 Task: Change slide transition to slide from right.
Action: Mouse moved to (109, 61)
Screenshot: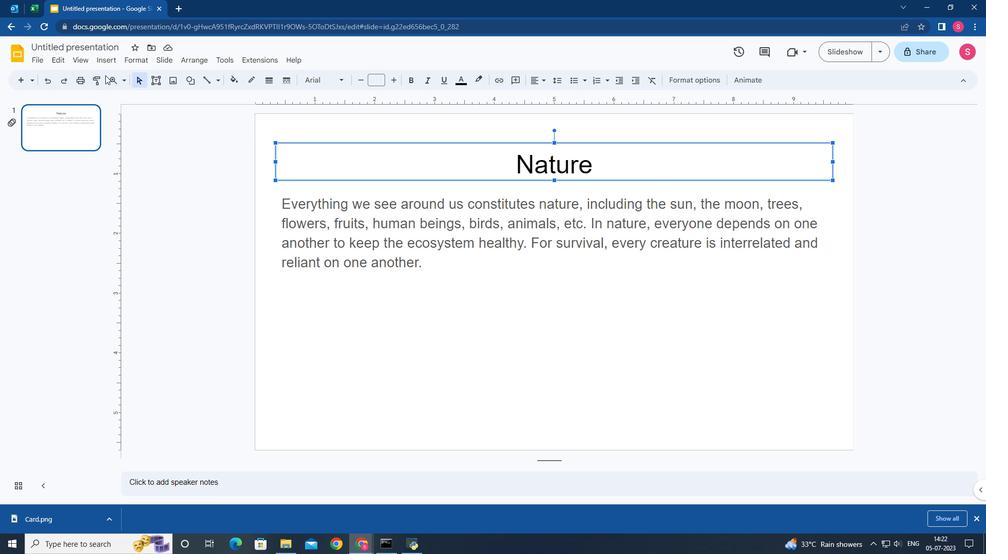 
Action: Mouse pressed left at (109, 61)
Screenshot: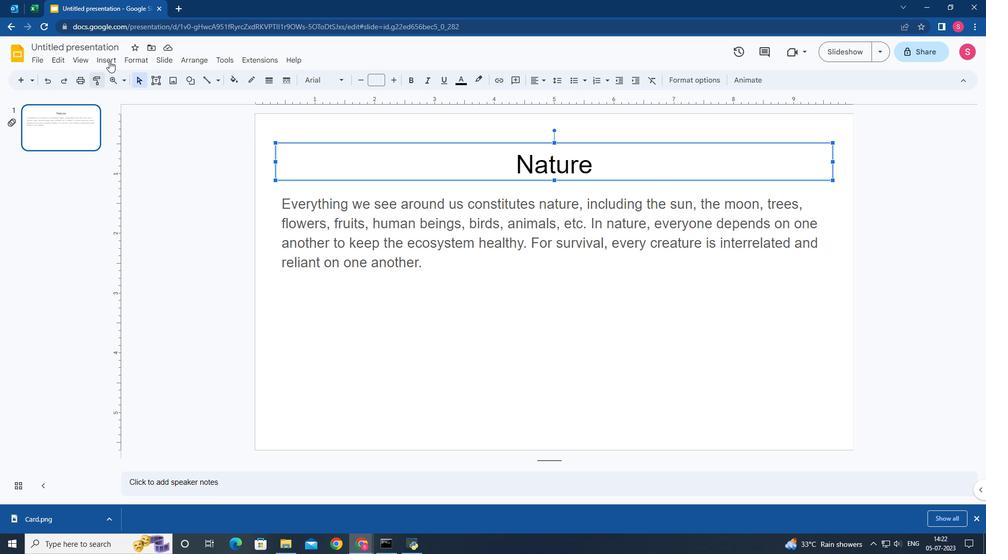 
Action: Mouse moved to (122, 267)
Screenshot: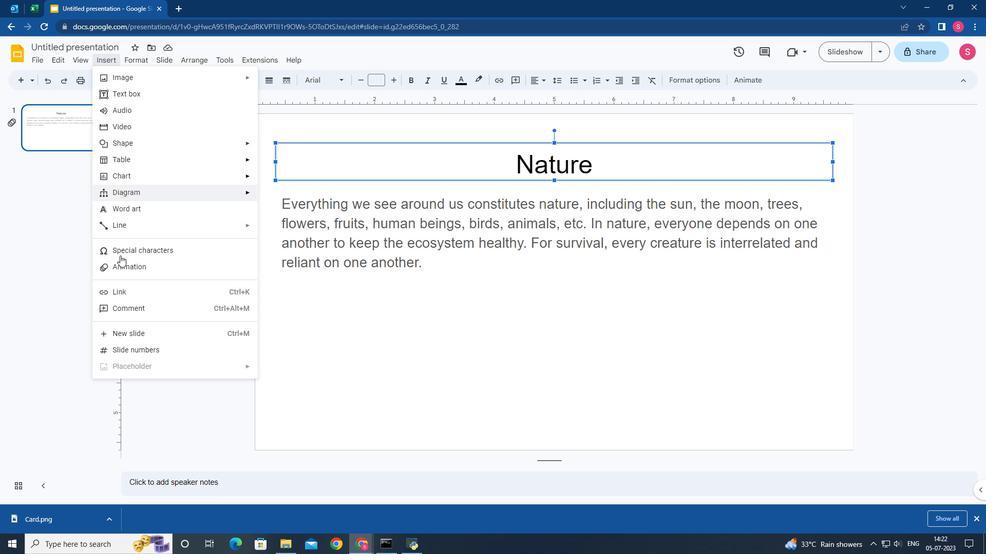 
Action: Mouse pressed left at (122, 267)
Screenshot: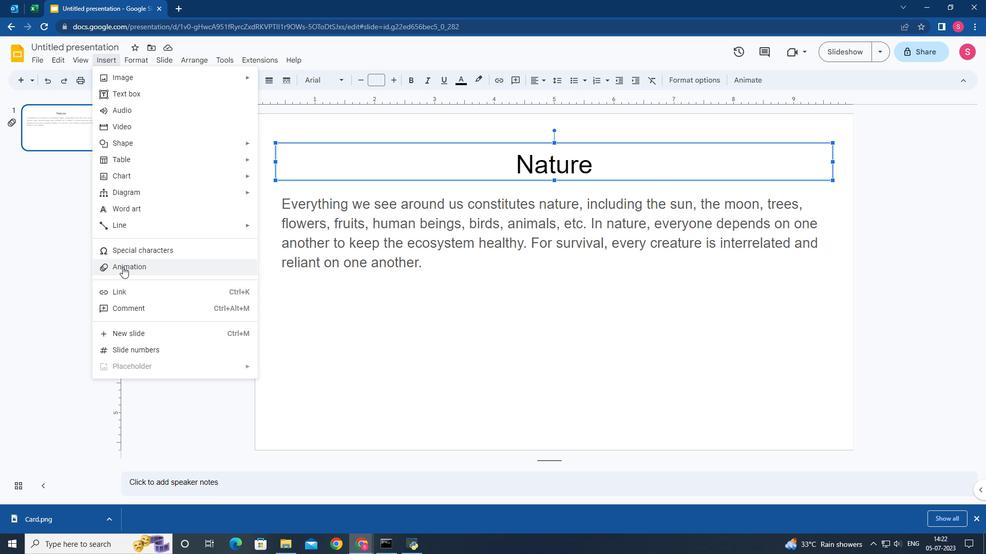 
Action: Mouse moved to (907, 135)
Screenshot: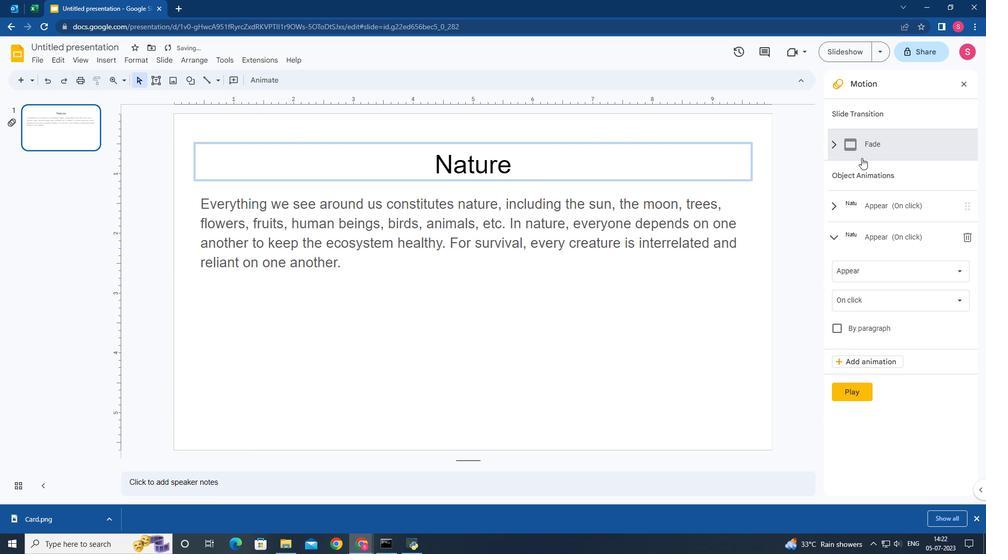 
Action: Mouse pressed left at (907, 135)
Screenshot: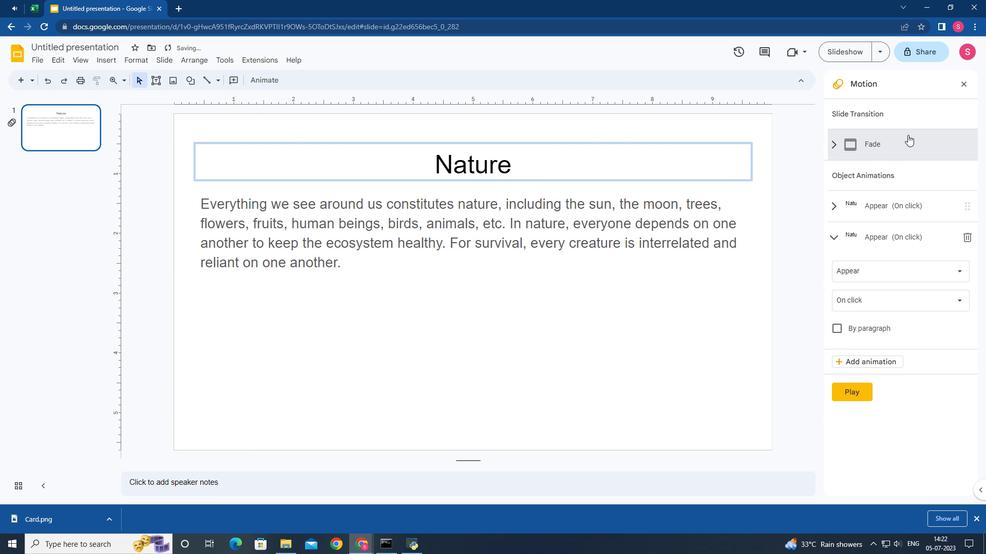 
Action: Mouse moved to (900, 174)
Screenshot: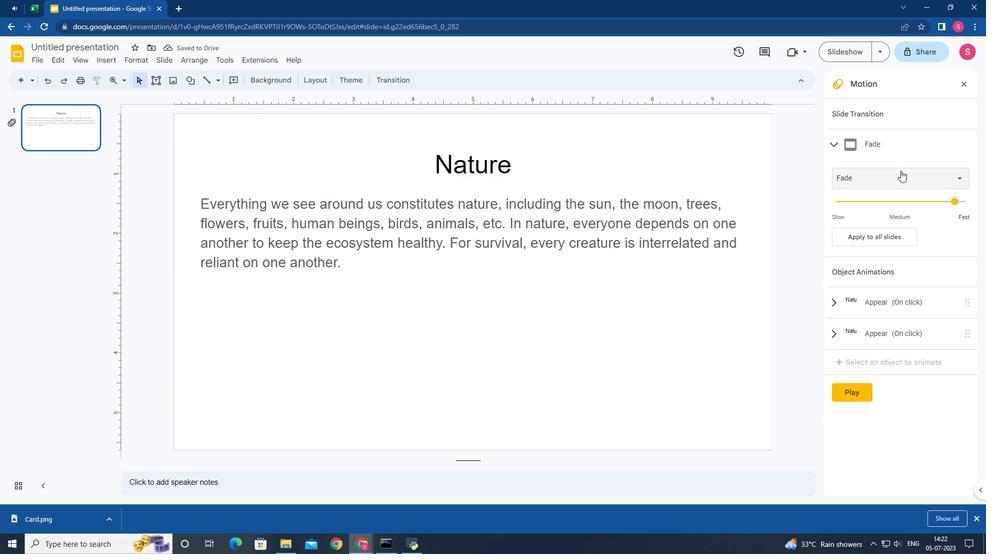 
Action: Mouse pressed left at (900, 174)
Screenshot: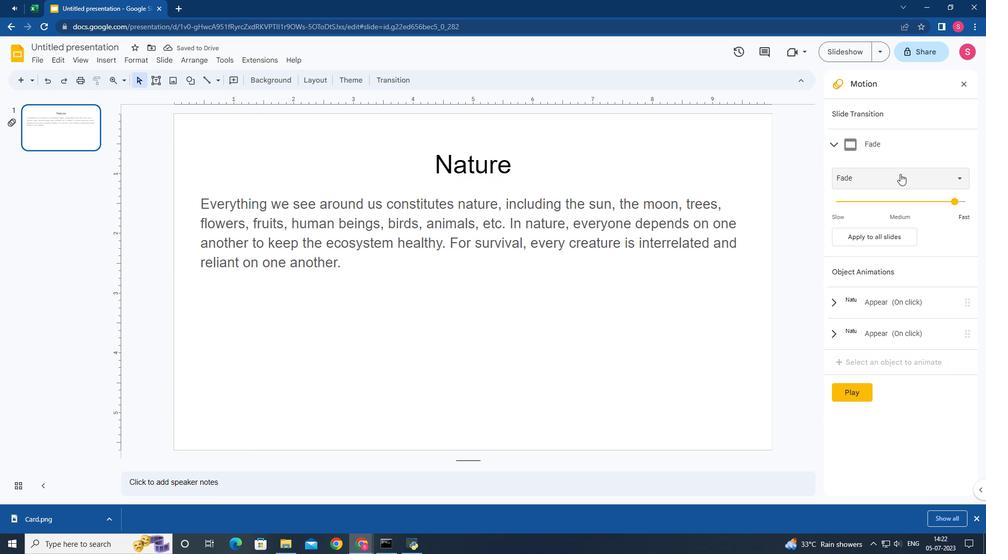 
Action: Mouse moved to (886, 252)
Screenshot: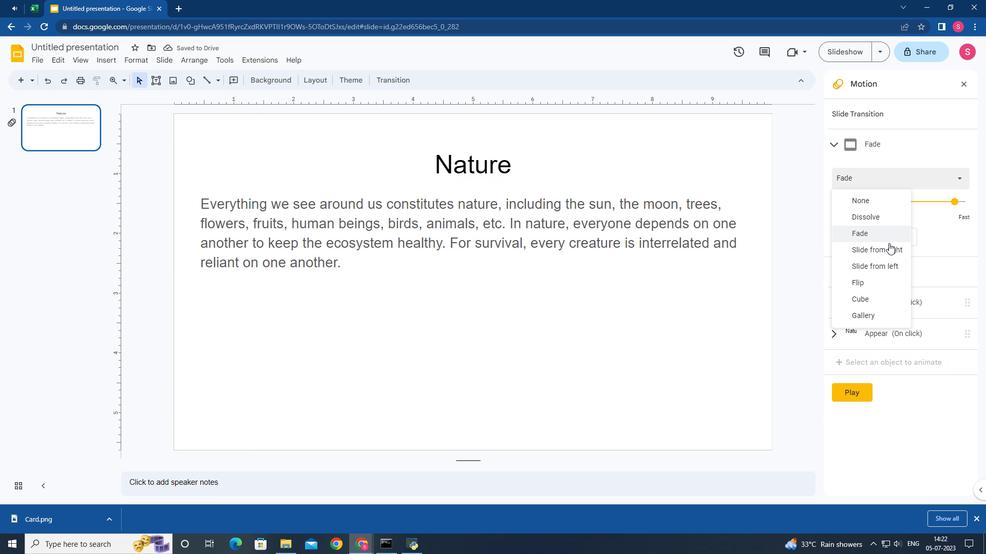 
Action: Mouse pressed left at (886, 252)
Screenshot: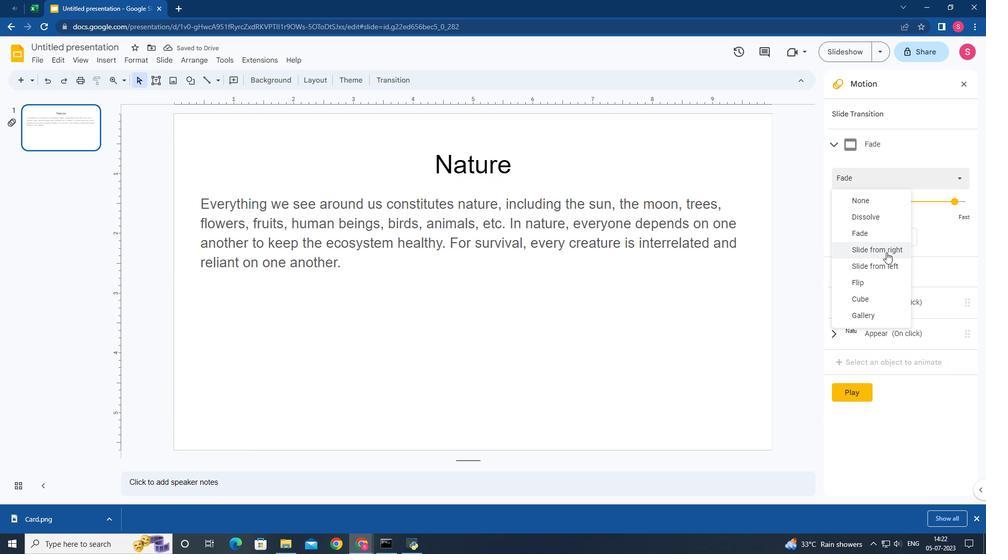 
Action: Mouse moved to (488, 394)
Screenshot: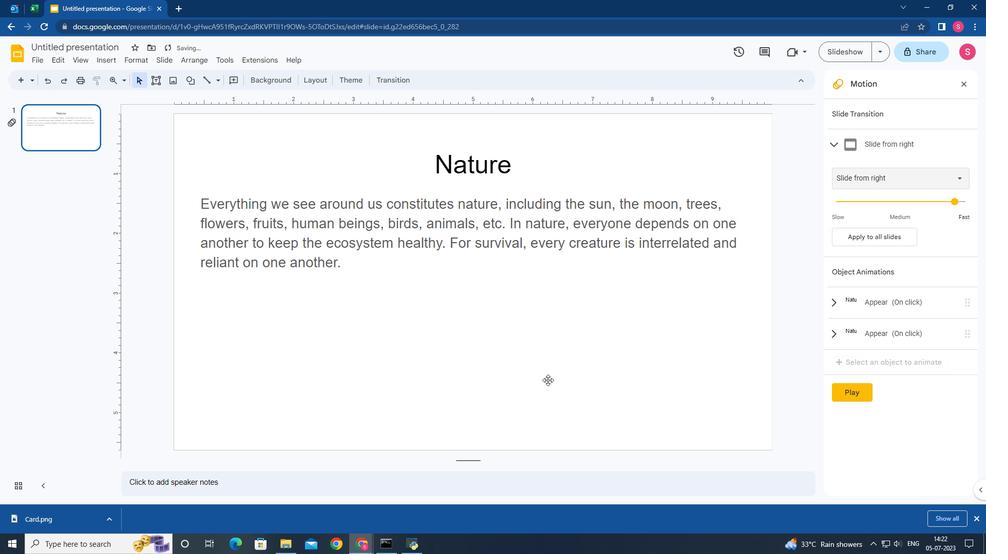 
